 Task: Create Card Litigation Execution Review in Board Social Media Influencer Marketing Strategies to Workspace Grant Writing. Create Card Tourism Review in Board Brand Identity Development to Workspace Grant Writing. Create Card Arbitration Preparation Review in Board Employee Performance Management and Appraisal to Workspace Grant Writing
Action: Mouse moved to (559, 187)
Screenshot: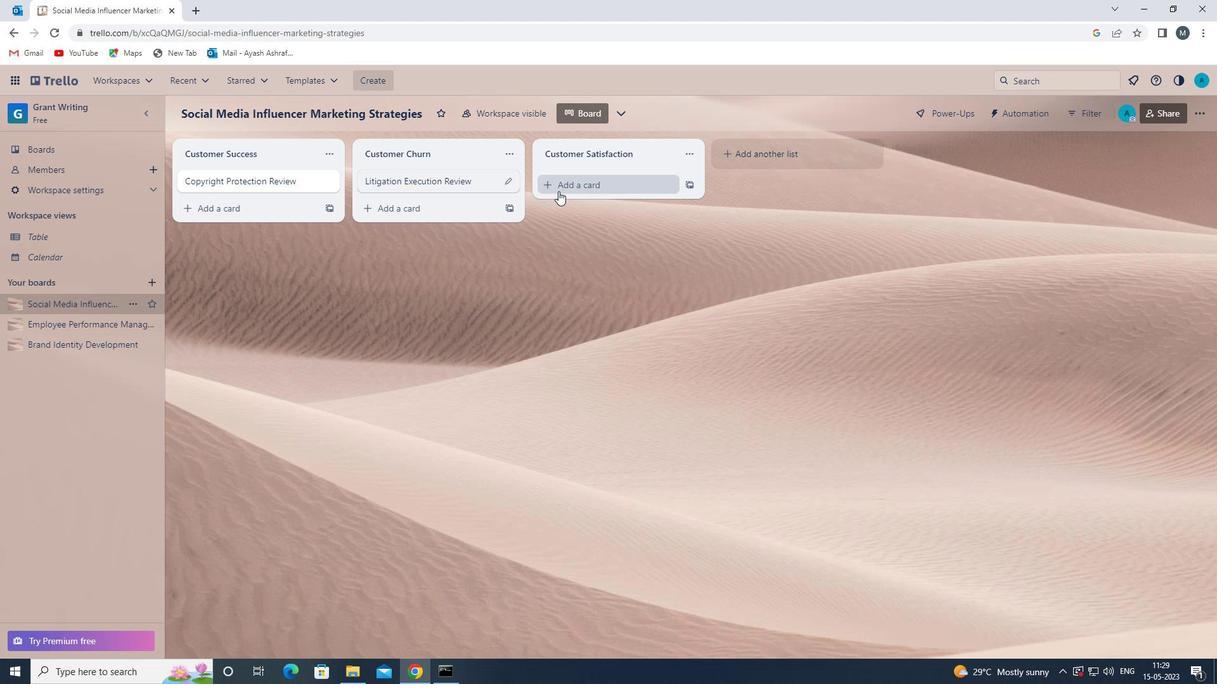 
Action: Mouse pressed left at (559, 187)
Screenshot: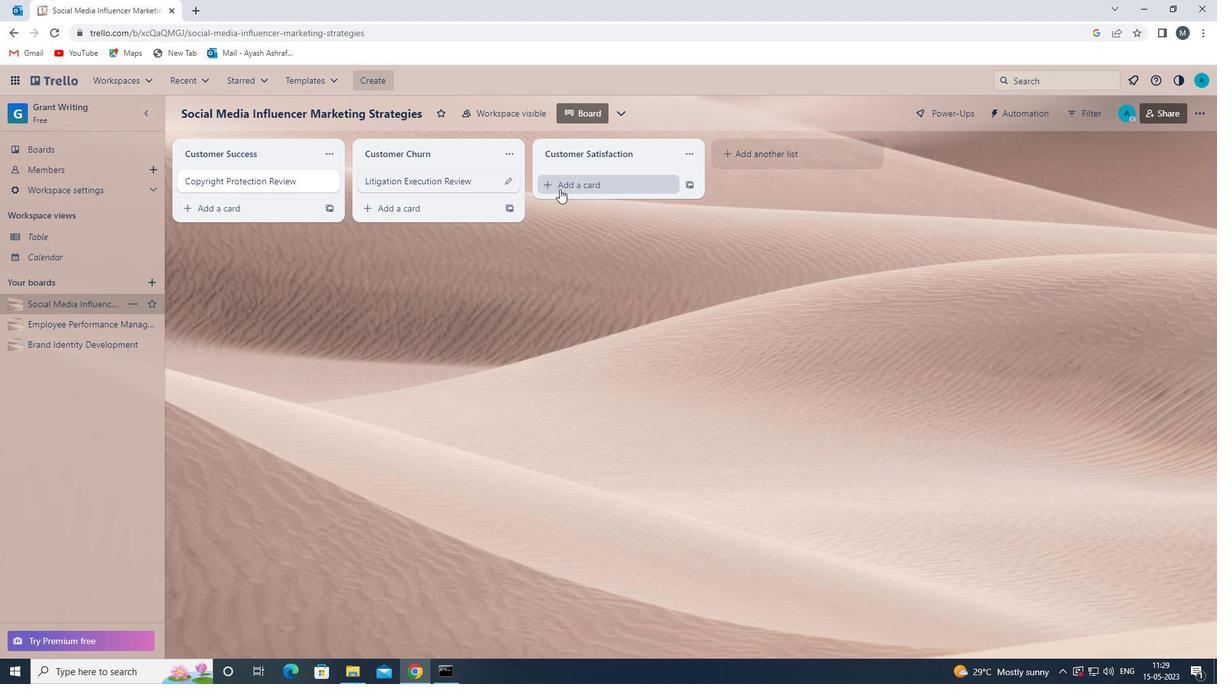 
Action: Mouse moved to (555, 193)
Screenshot: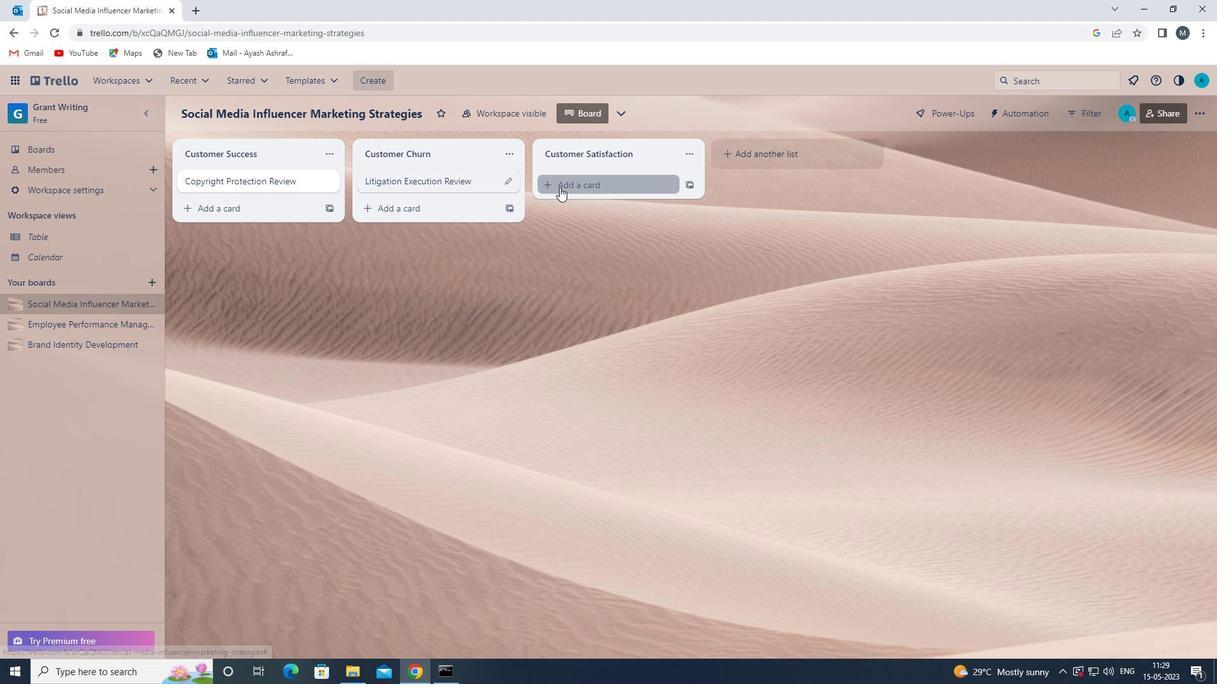 
Action: Mouse pressed left at (555, 193)
Screenshot: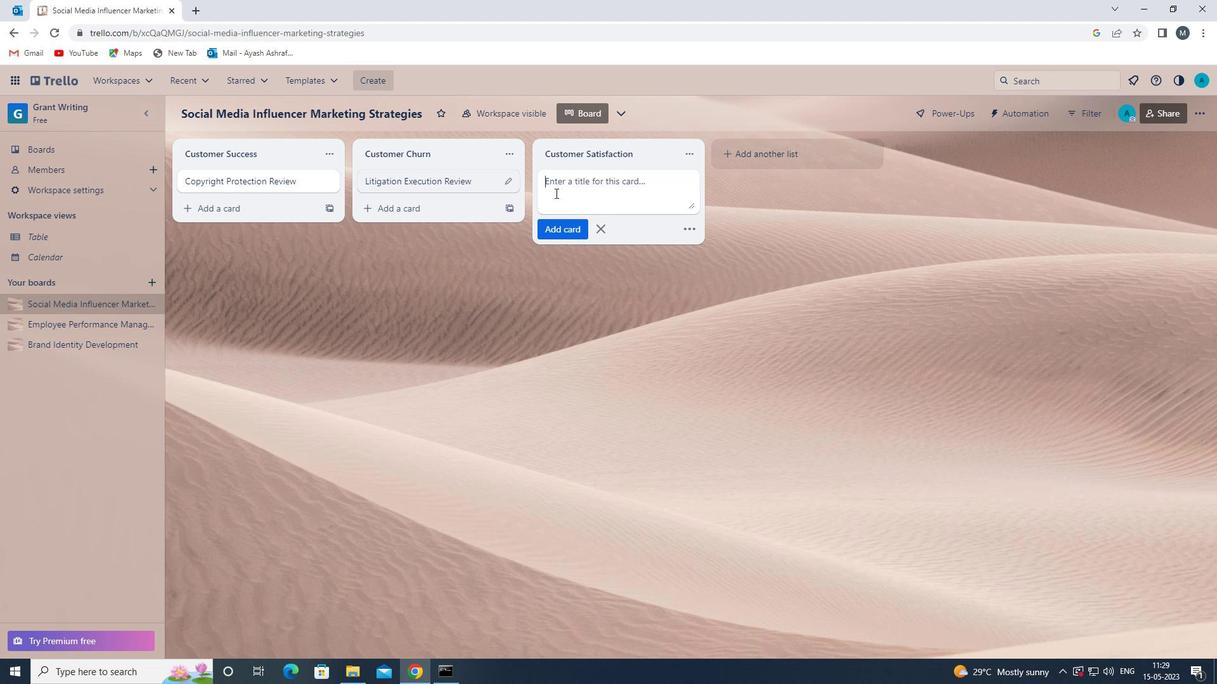 
Action: Key pressed <Key.shift>LITIGATION<Key.space><Key.shift>EXECUTION<Key.space><Key.shift>REVIEW<Key.space>
Screenshot: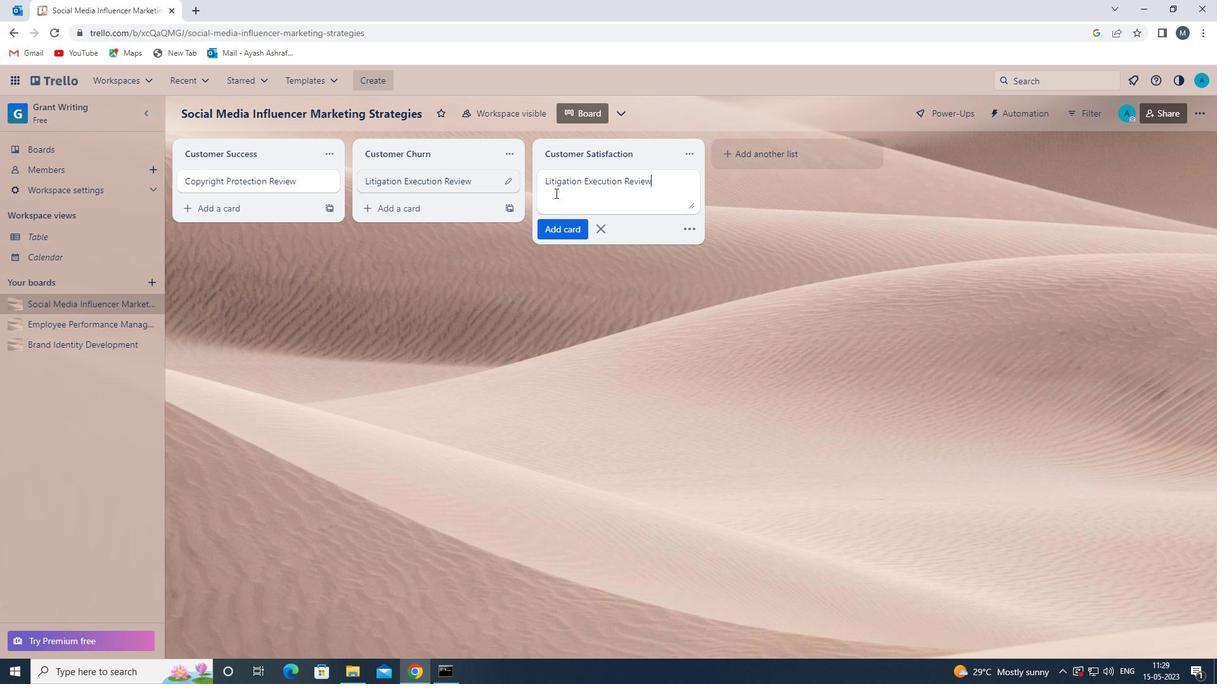 
Action: Mouse moved to (552, 232)
Screenshot: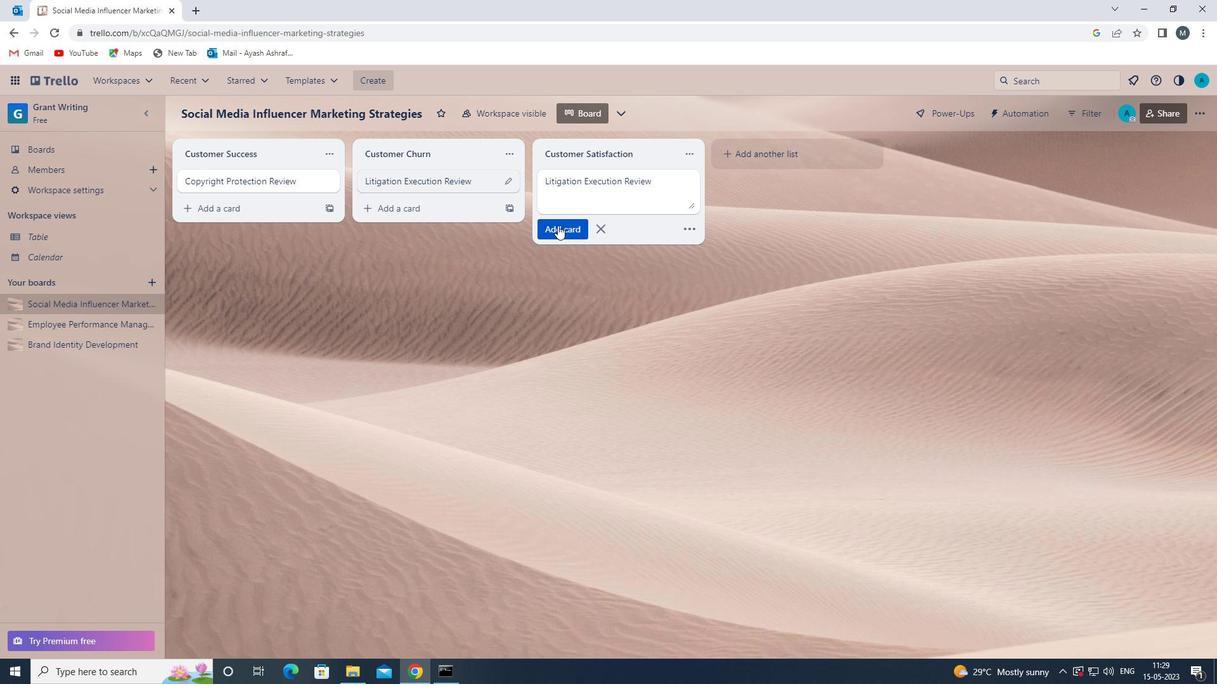 
Action: Mouse pressed left at (552, 232)
Screenshot: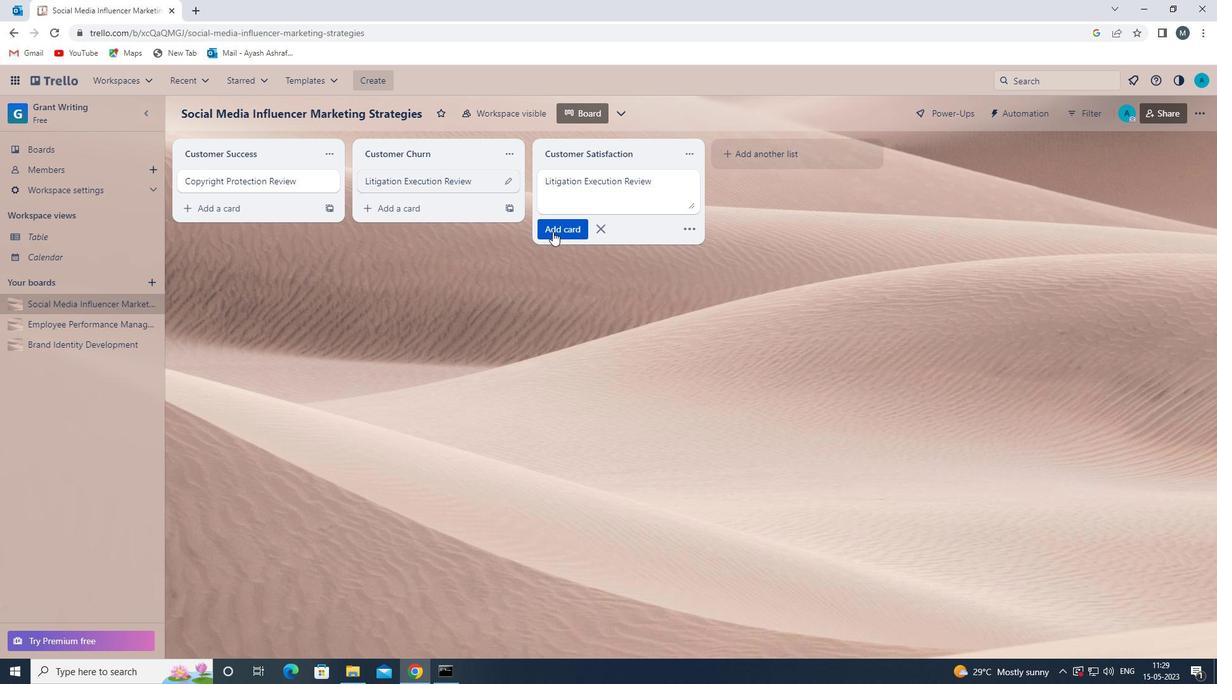 
Action: Mouse moved to (377, 379)
Screenshot: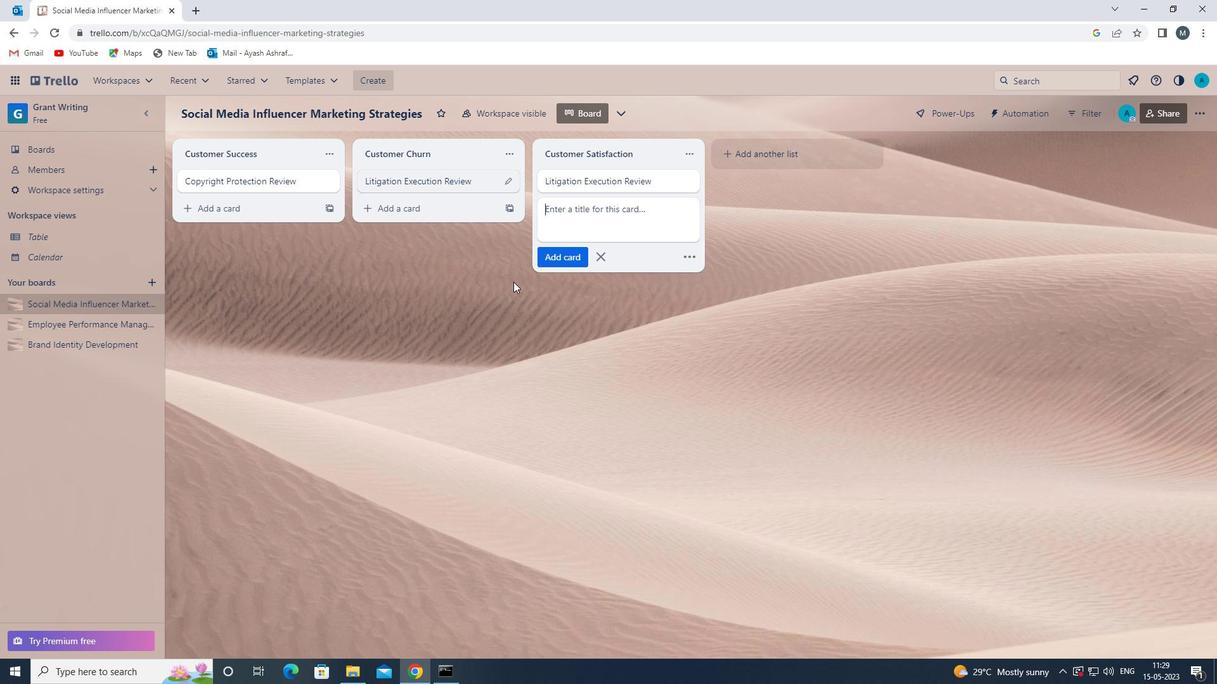 
Action: Mouse pressed left at (377, 379)
Screenshot: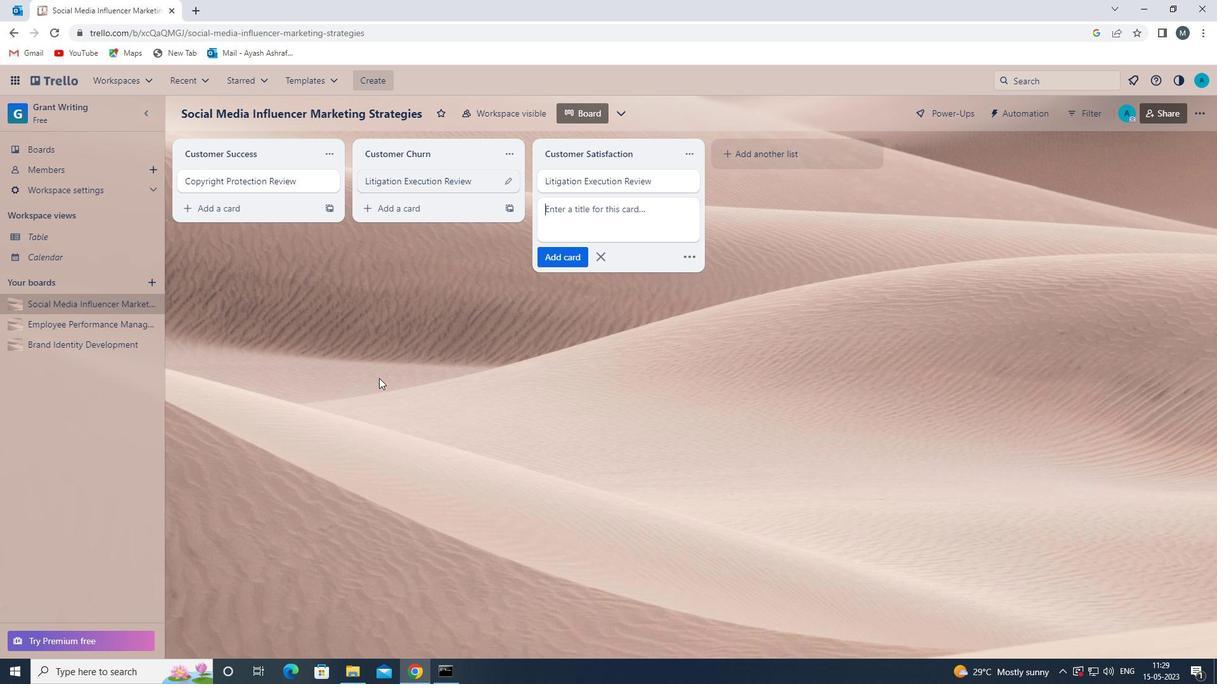 
Action: Mouse moved to (65, 346)
Screenshot: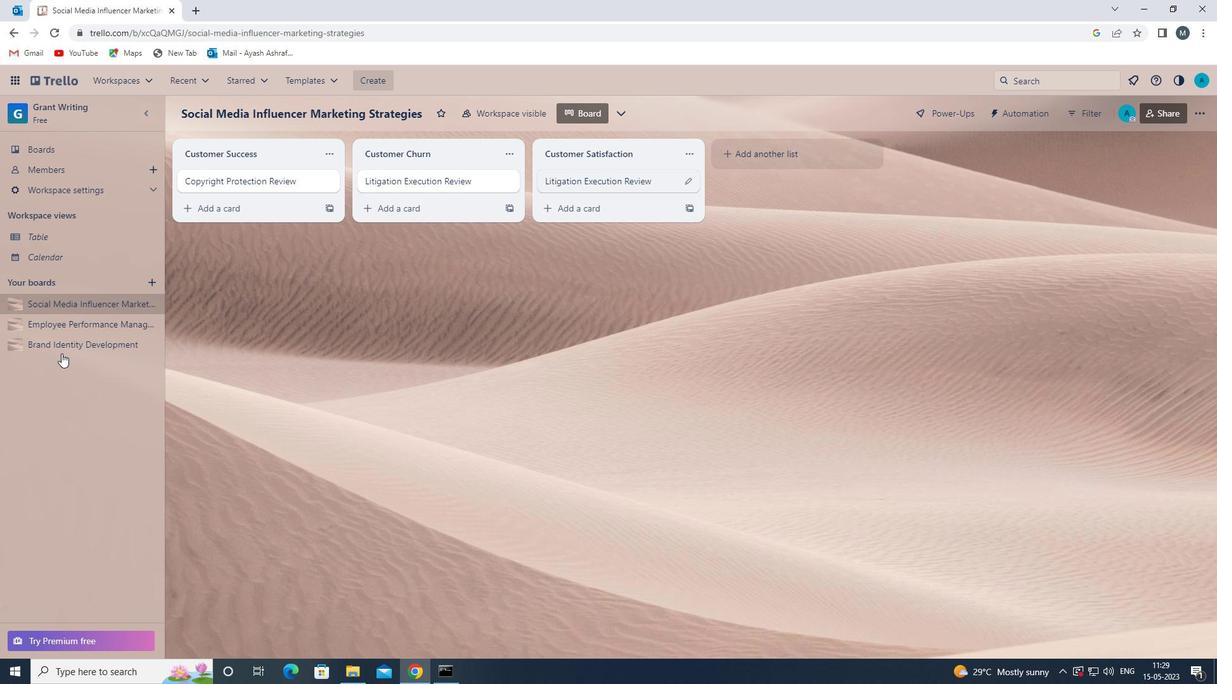 
Action: Mouse pressed left at (65, 346)
Screenshot: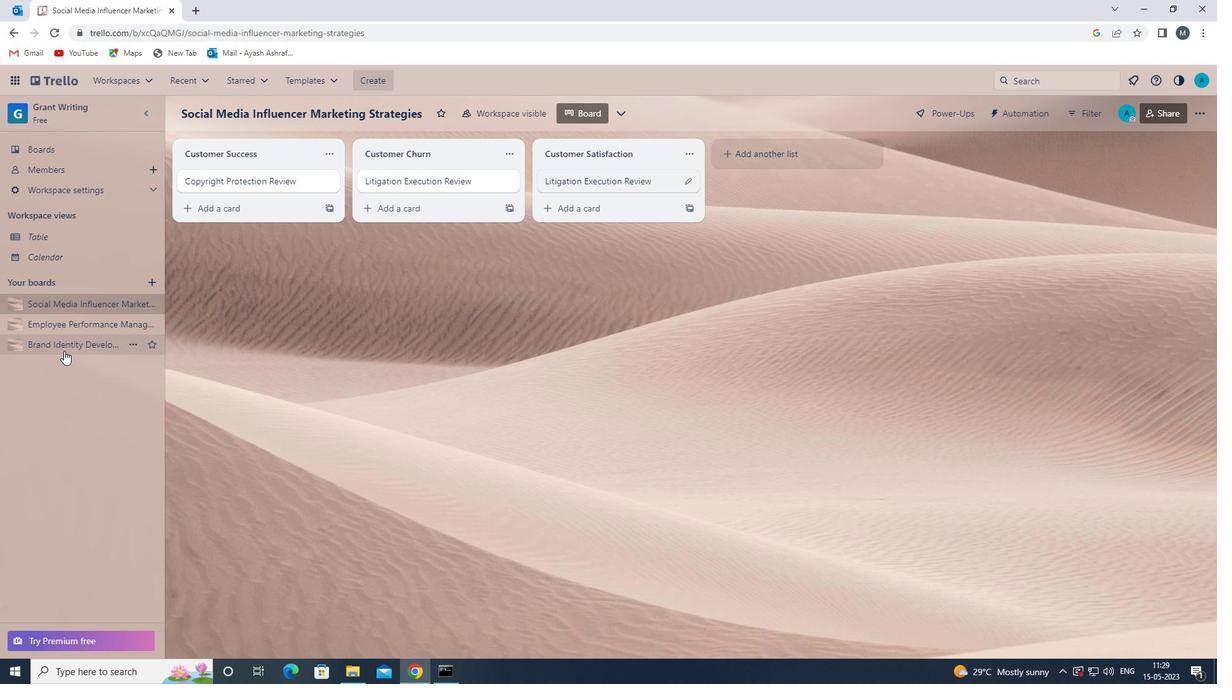 
Action: Mouse moved to (561, 182)
Screenshot: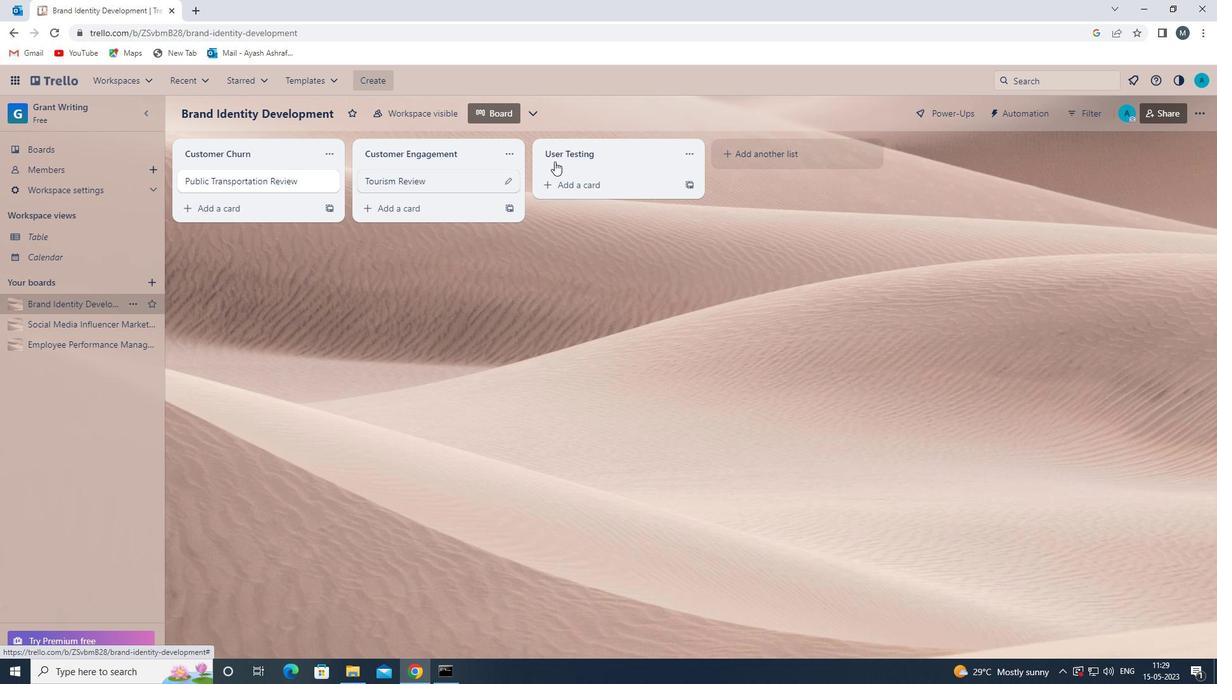 
Action: Mouse pressed left at (561, 182)
Screenshot: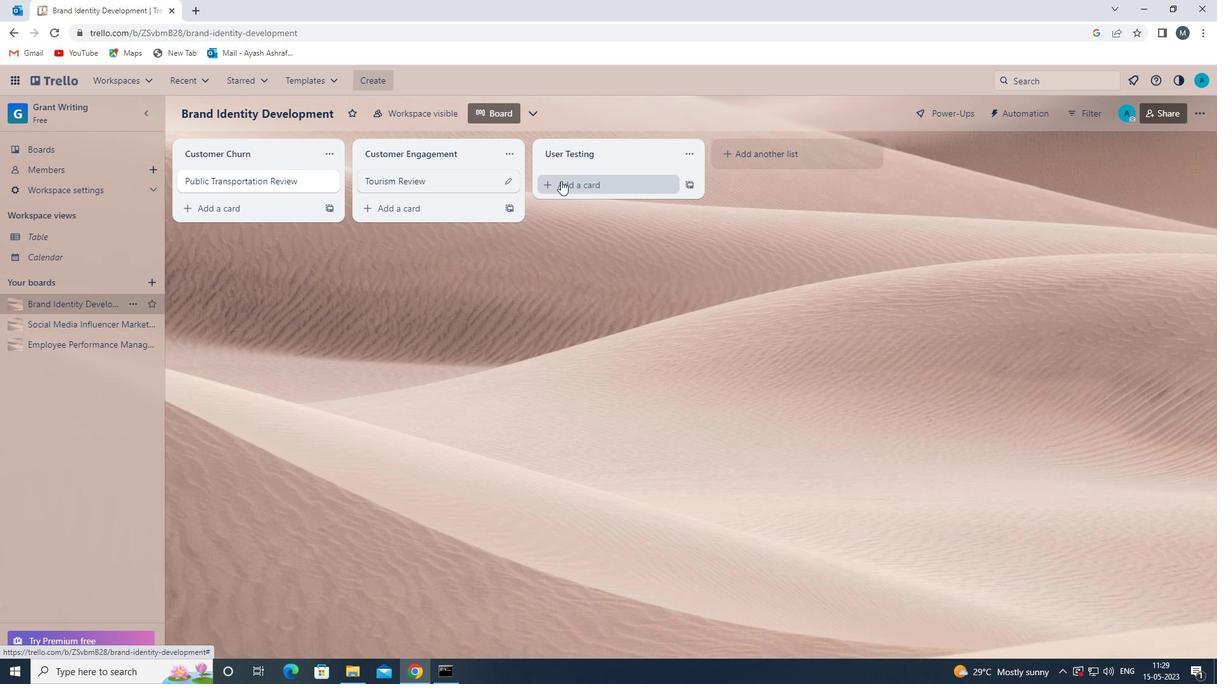 
Action: Mouse moved to (562, 188)
Screenshot: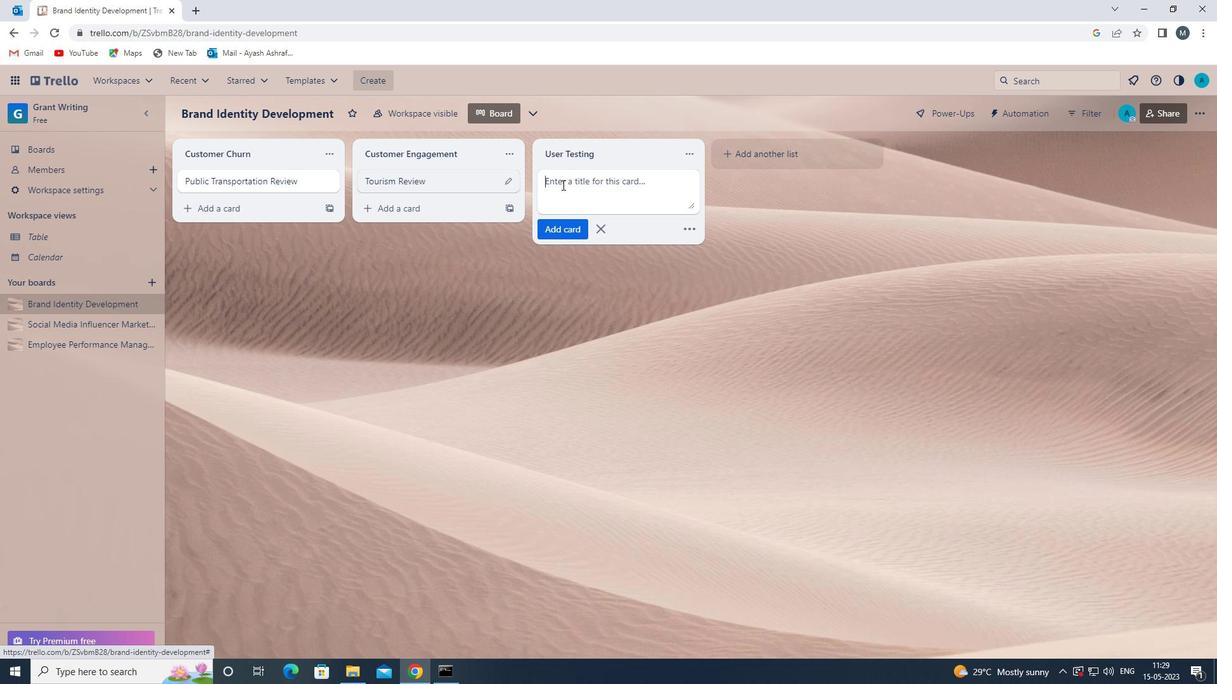 
Action: Mouse pressed left at (562, 188)
Screenshot: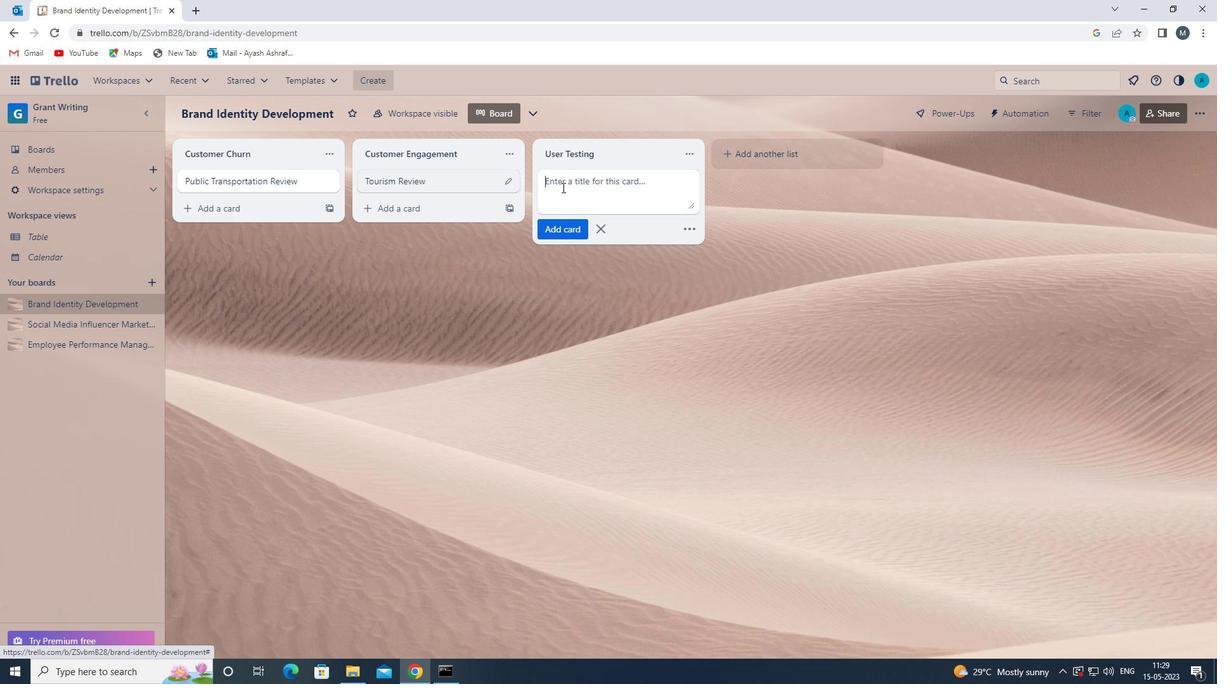 
Action: Key pressed <Key.shift>TOURISM<Key.space><Key.shift>REVIEW<Key.space>
Screenshot: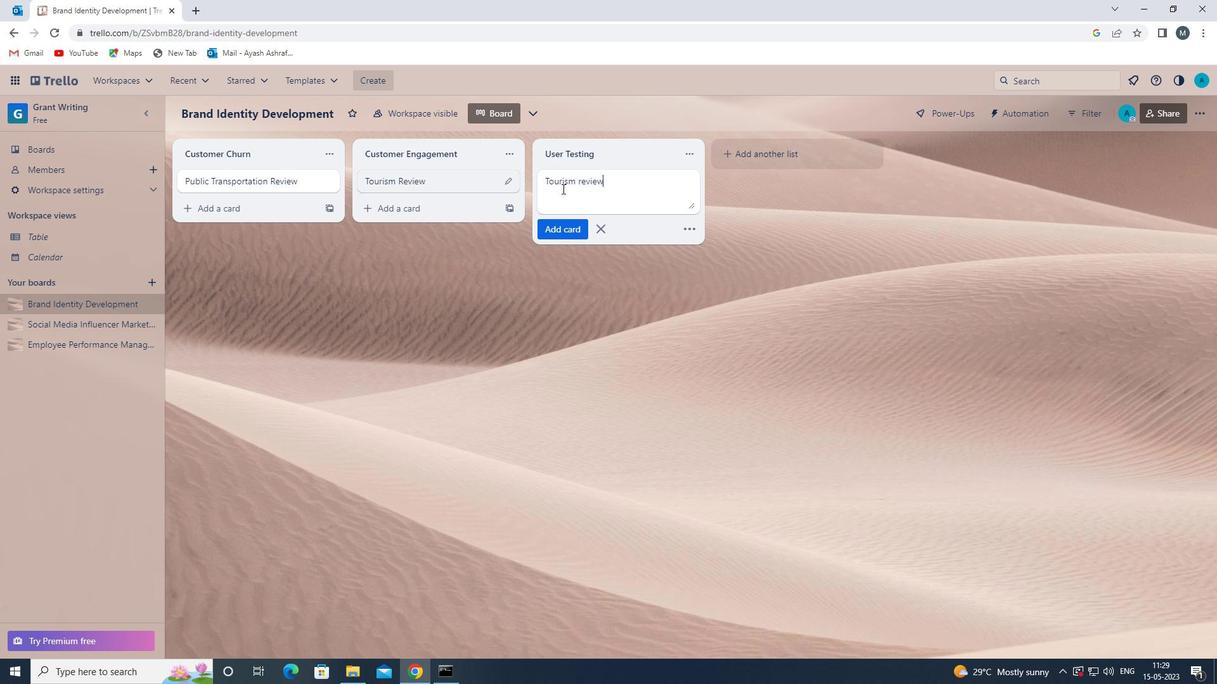 
Action: Mouse moved to (582, 182)
Screenshot: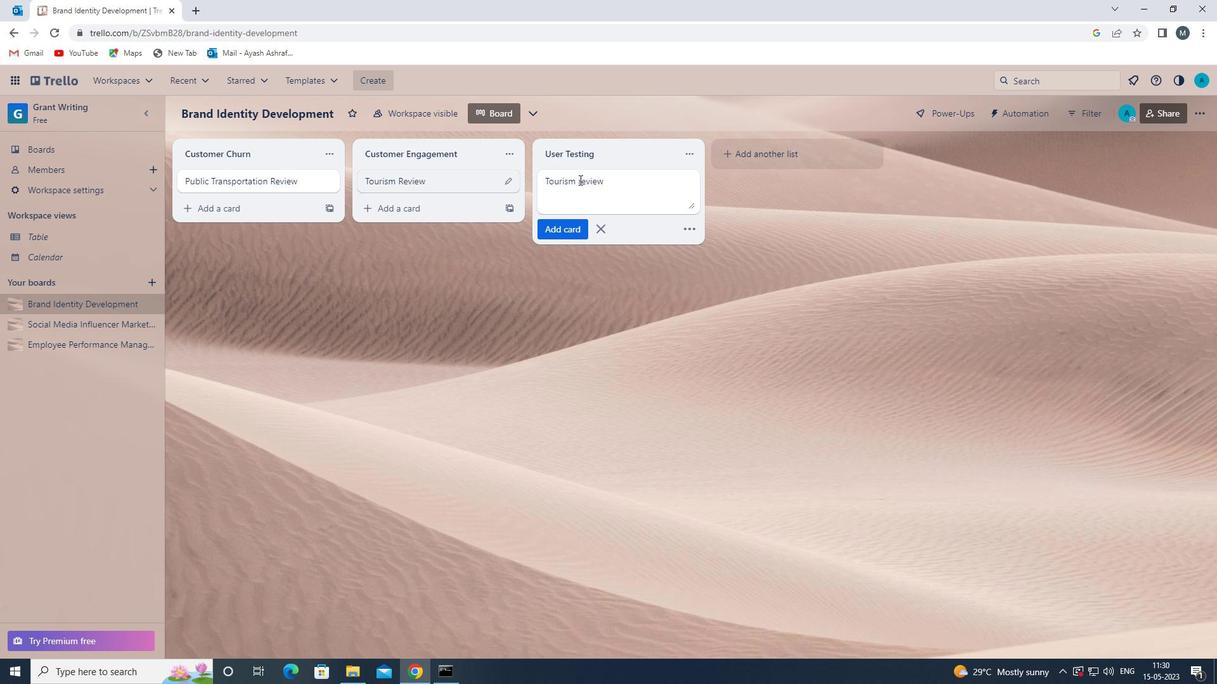 
Action: Mouse pressed left at (582, 182)
Screenshot: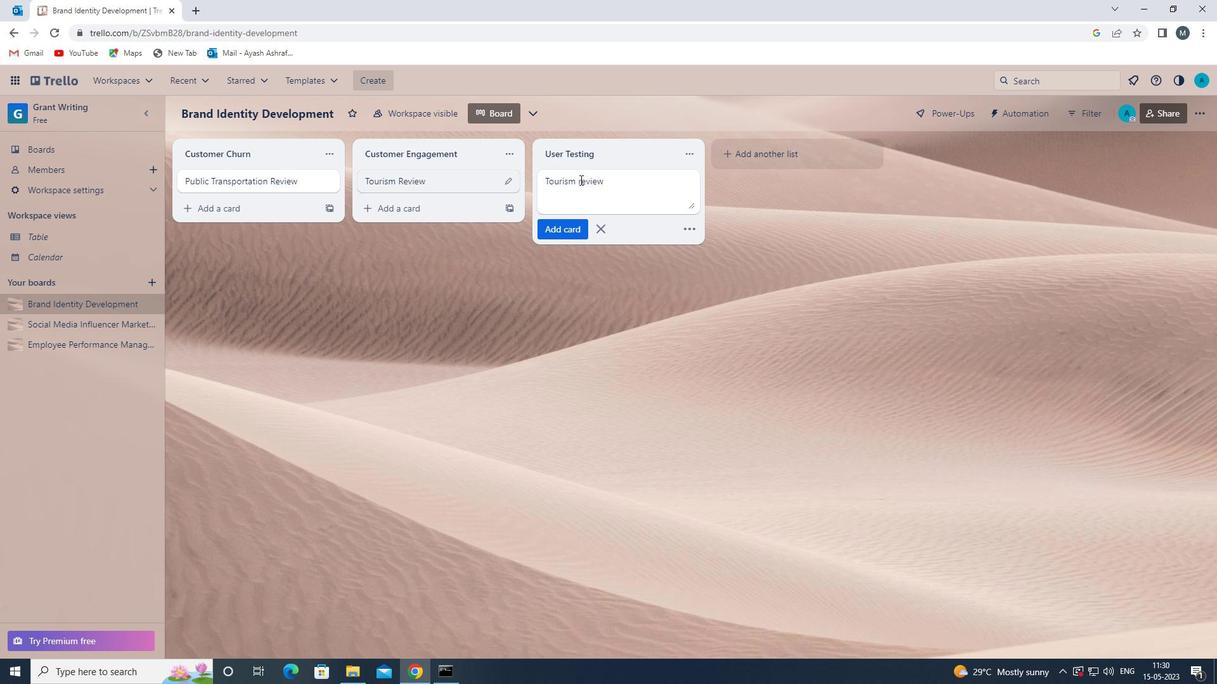 
Action: Key pressed <Key.backspace><Key.shift>R
Screenshot: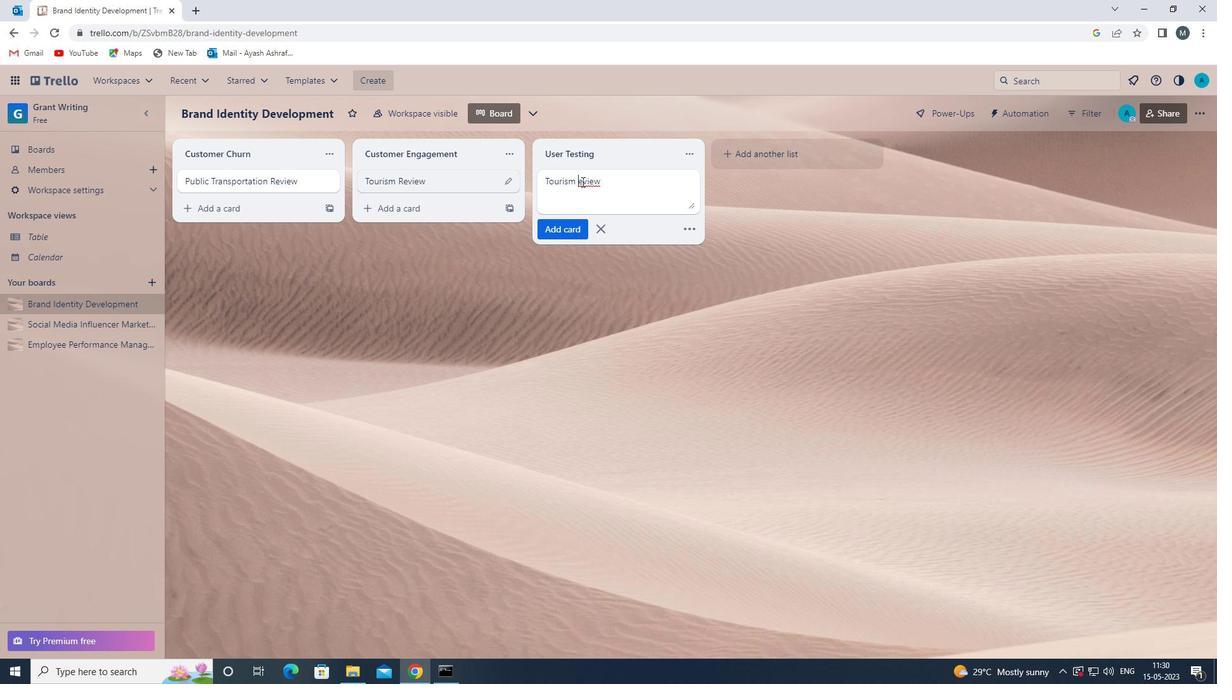 
Action: Mouse moved to (559, 231)
Screenshot: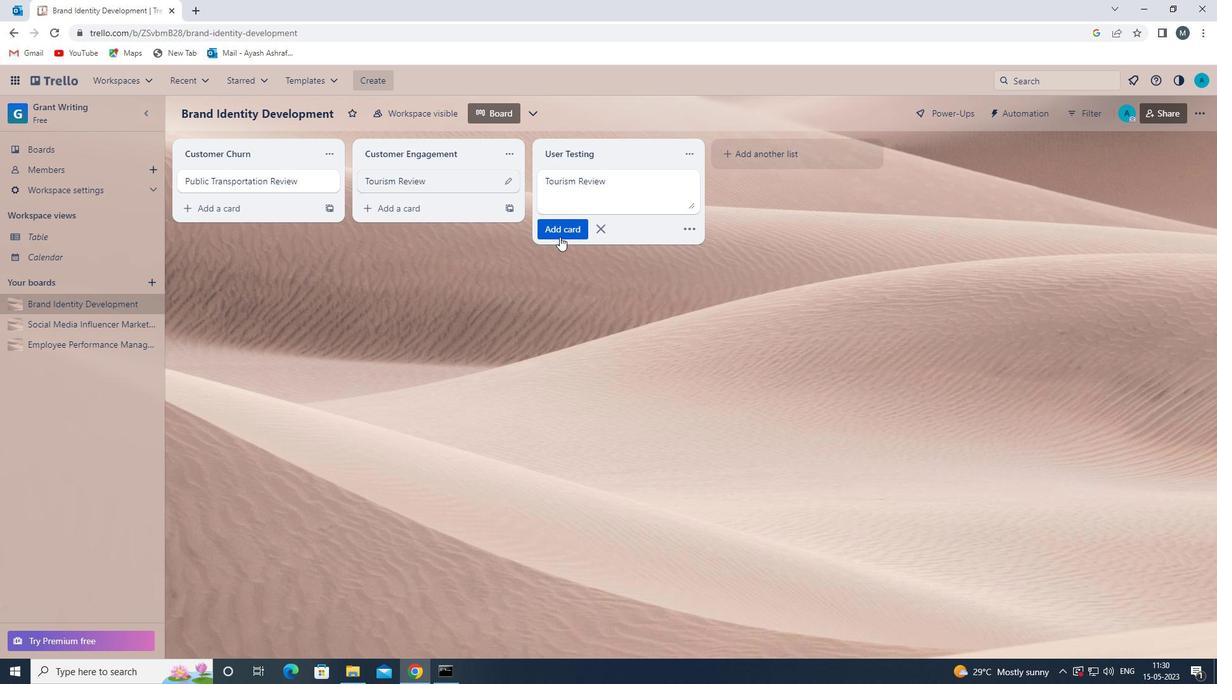 
Action: Mouse pressed left at (559, 231)
Screenshot: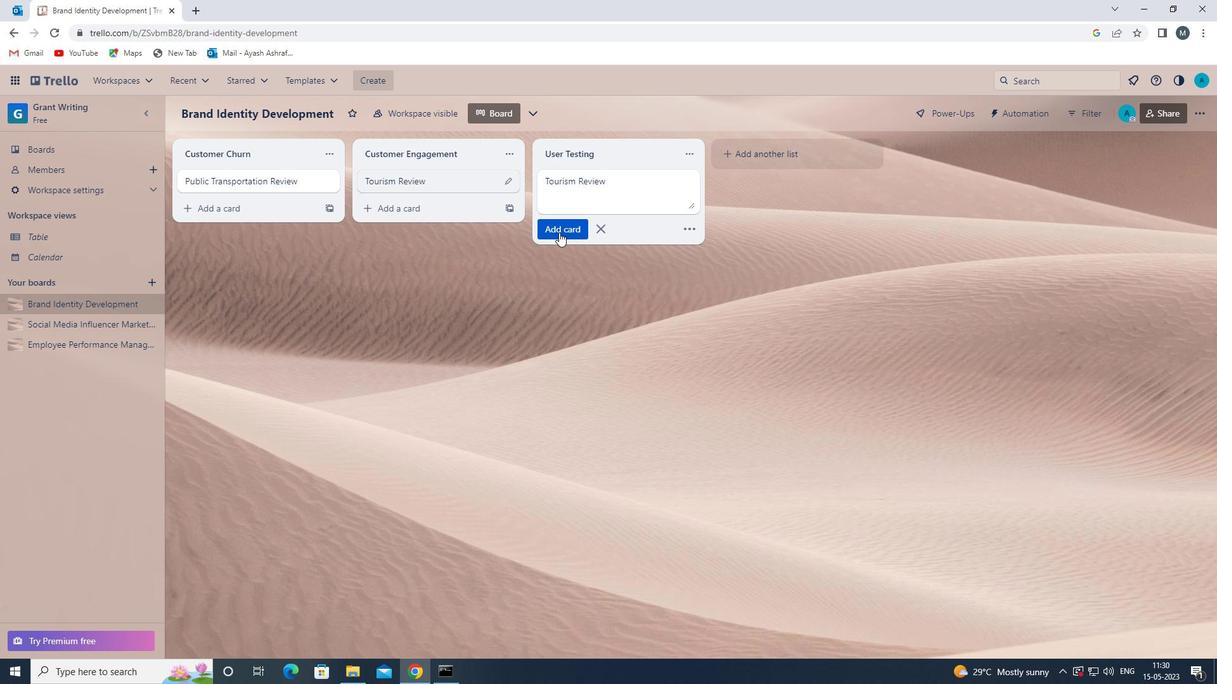 
Action: Mouse moved to (500, 359)
Screenshot: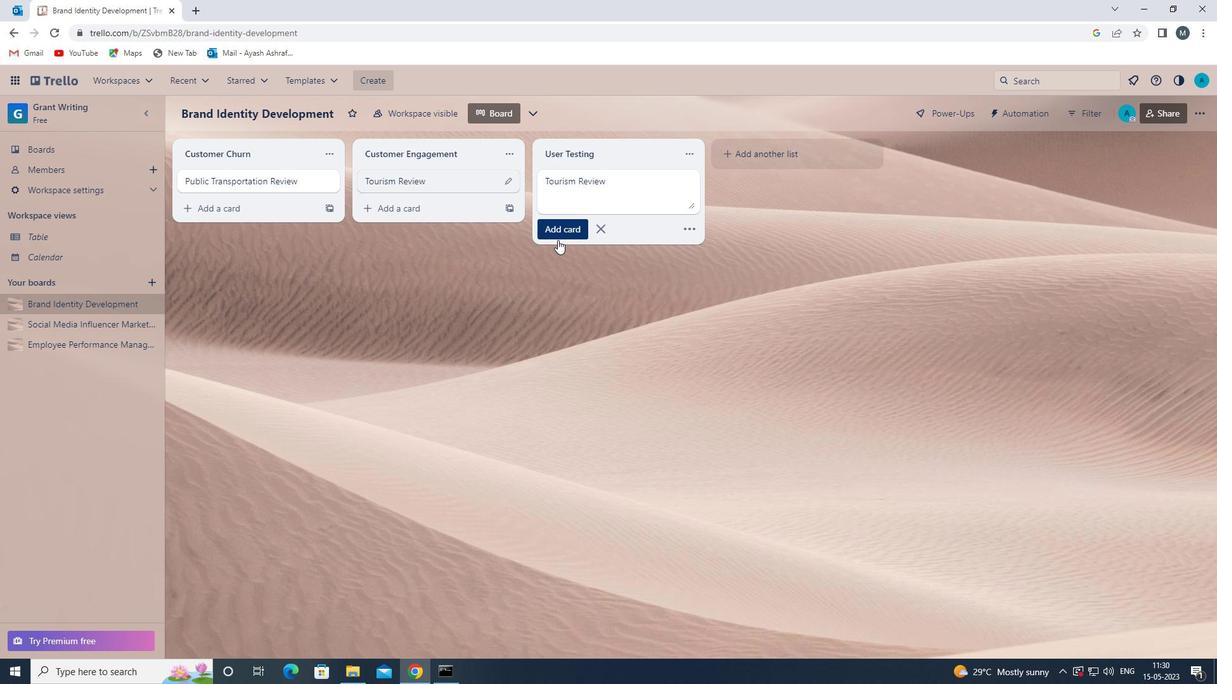 
Action: Mouse pressed left at (500, 359)
Screenshot: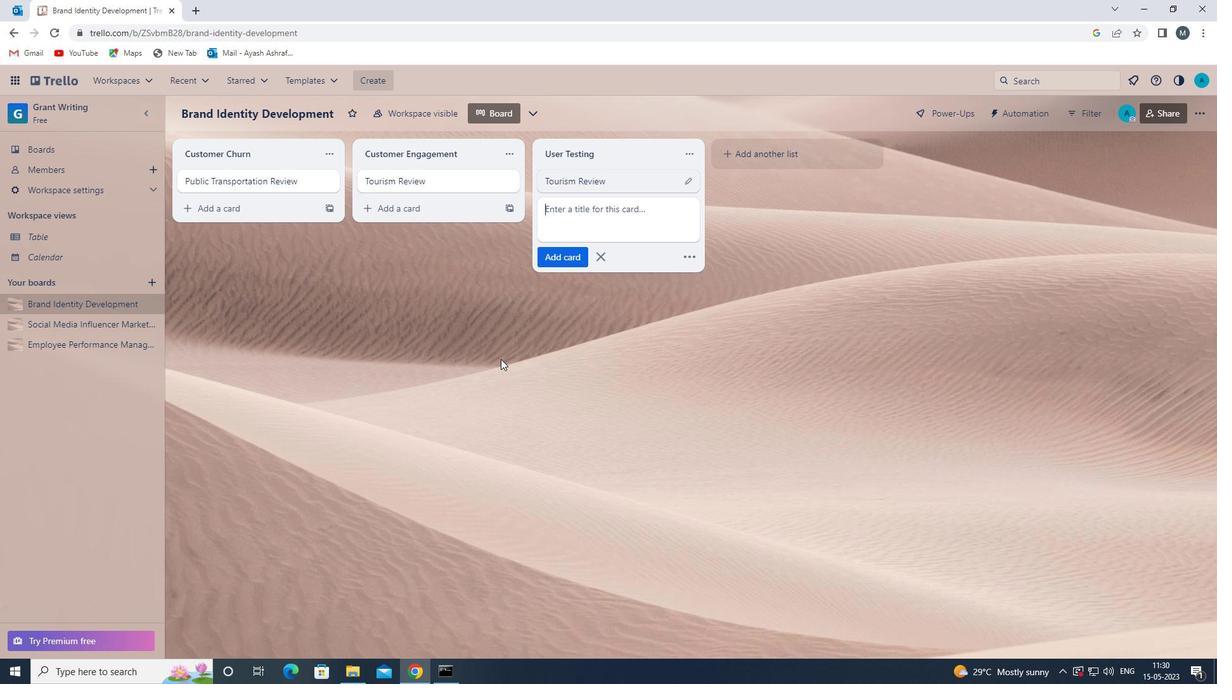 
Action: Mouse moved to (79, 346)
Screenshot: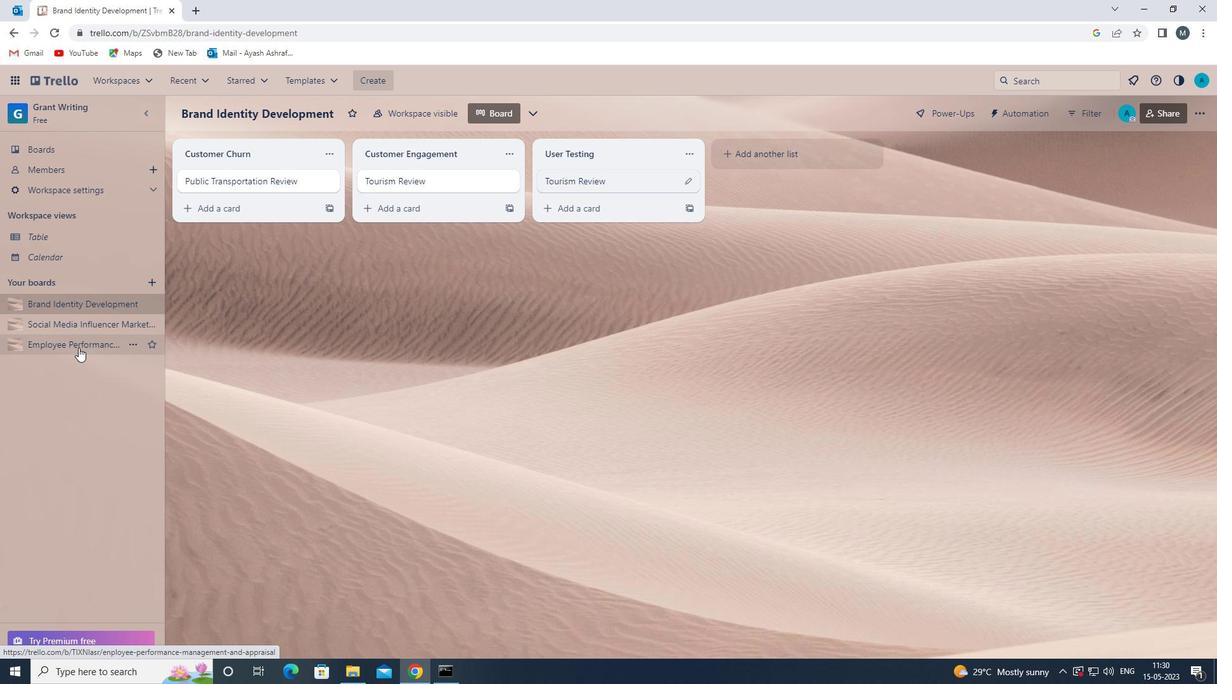 
Action: Mouse pressed left at (79, 346)
Screenshot: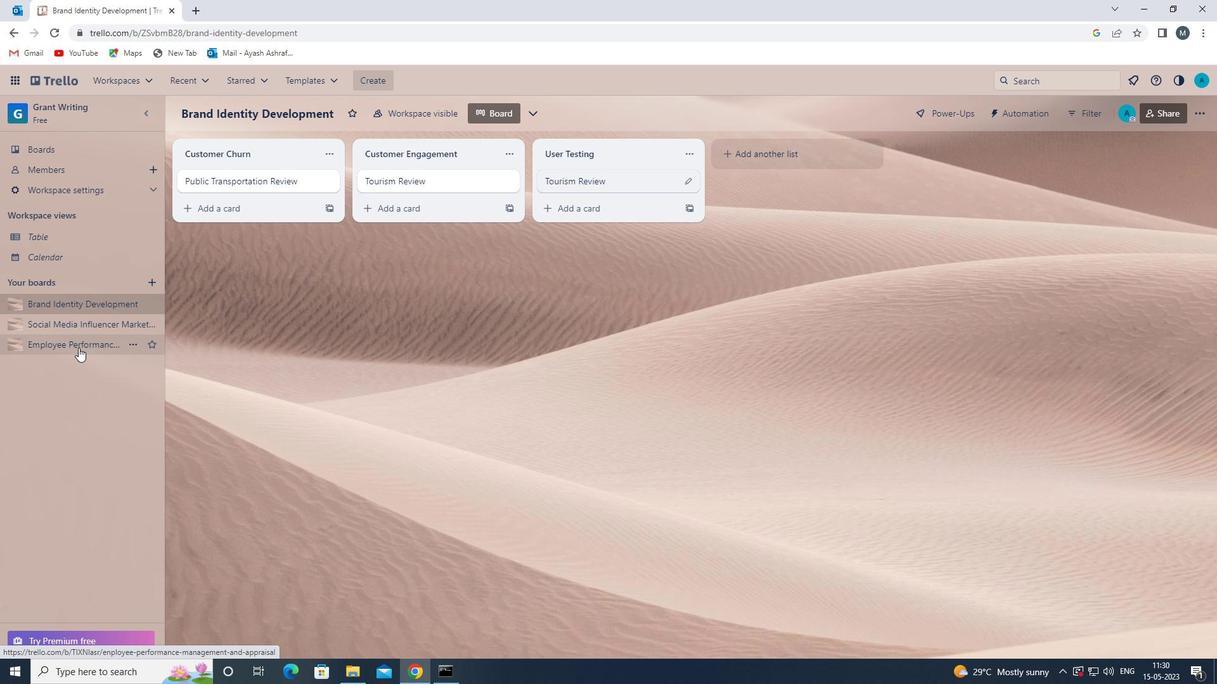 
Action: Mouse moved to (576, 183)
Screenshot: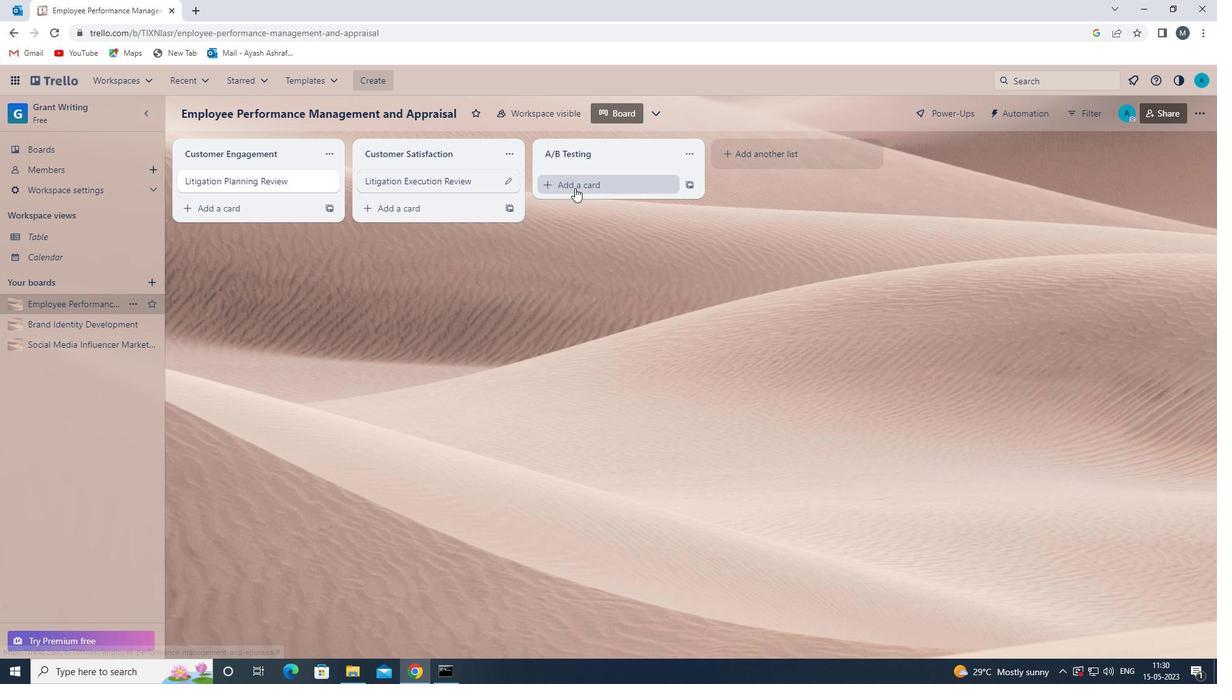 
Action: Mouse pressed left at (576, 183)
Screenshot: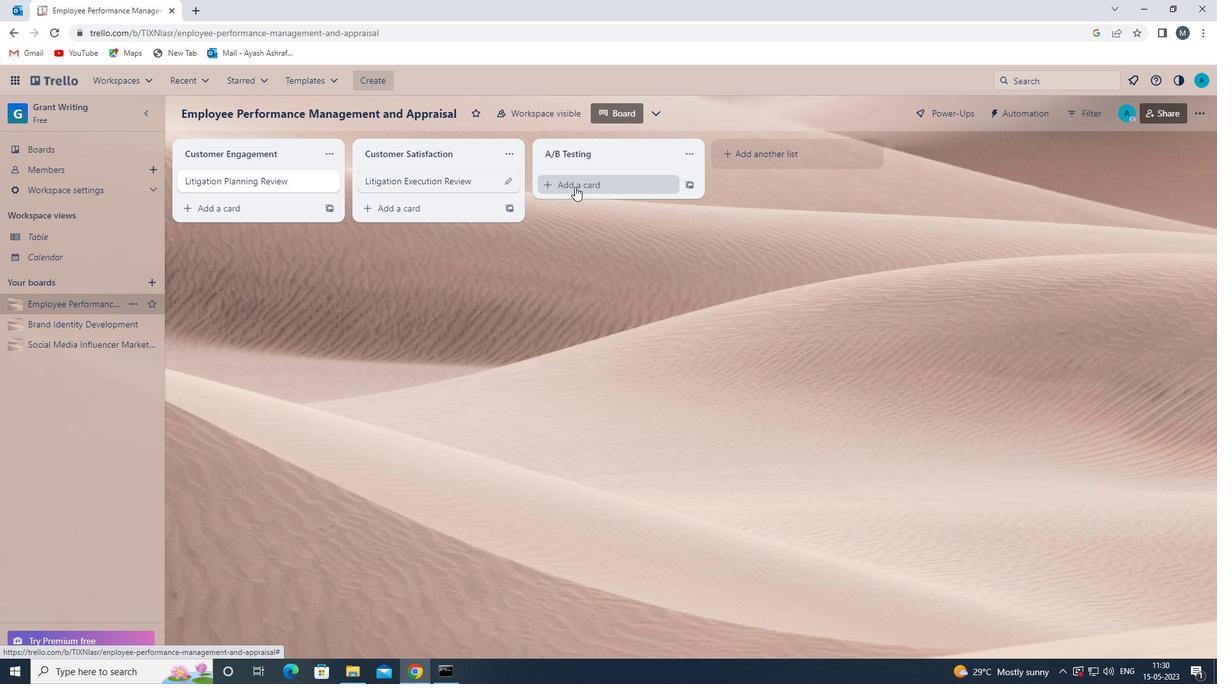
Action: Mouse moved to (578, 194)
Screenshot: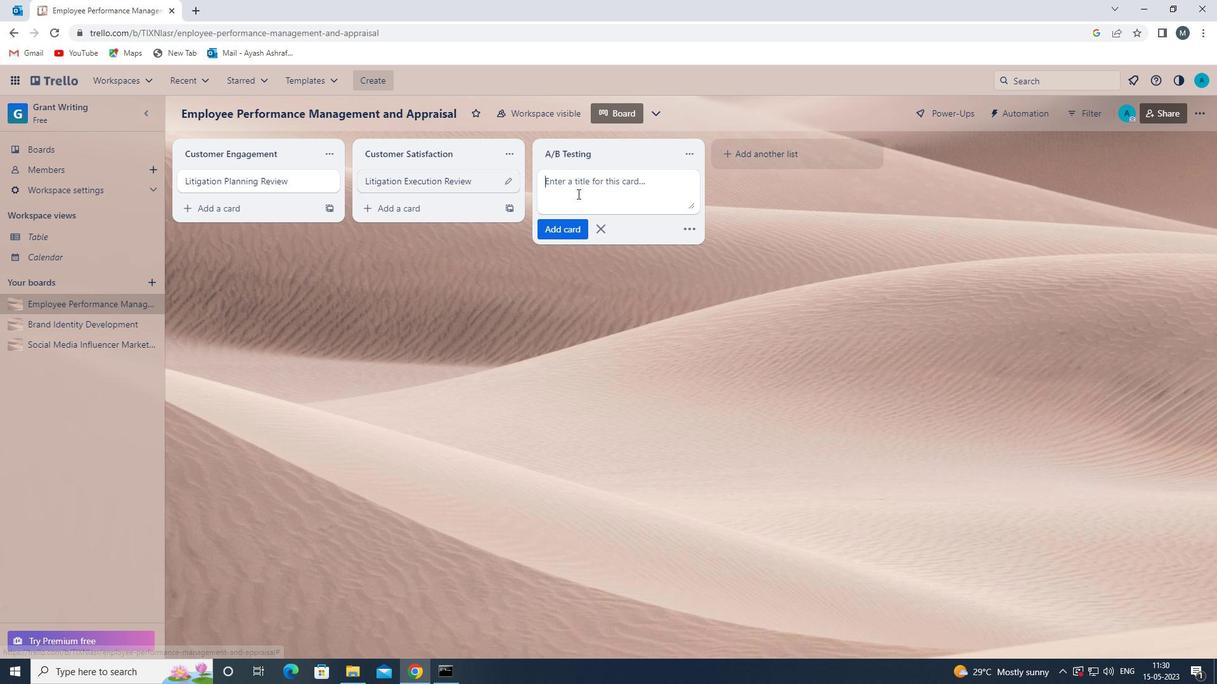 
Action: Mouse pressed left at (578, 194)
Screenshot: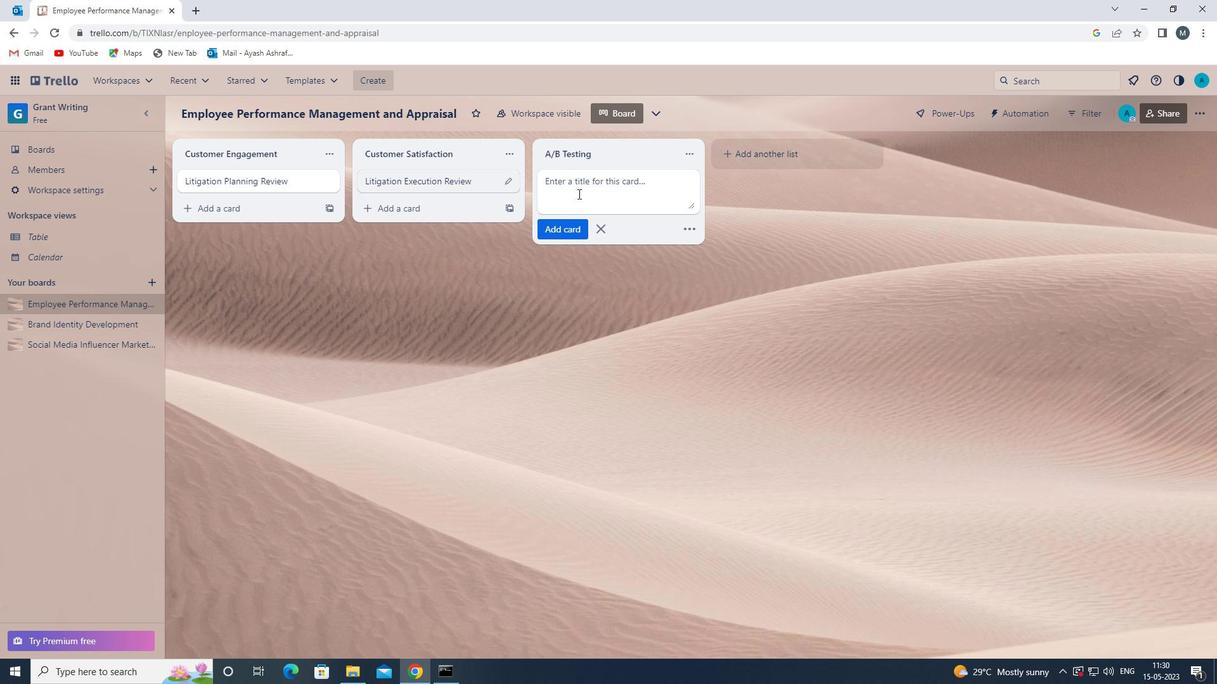 
Action: Key pressed <Key.shift><Key.shift><Key.shift><Key.shift><Key.shift><Key.shift><Key.shift><Key.shift>ARBITRATION<Key.space><Key.shift><Key.shift><Key.shift><Key.shift><Key.shift><Key.shift><Key.shift><Key.shift><Key.shift><Key.shift><Key.shift><Key.shift>PREPARTION<Key.space><Key.shift>REVIEW<Key.space>
Screenshot: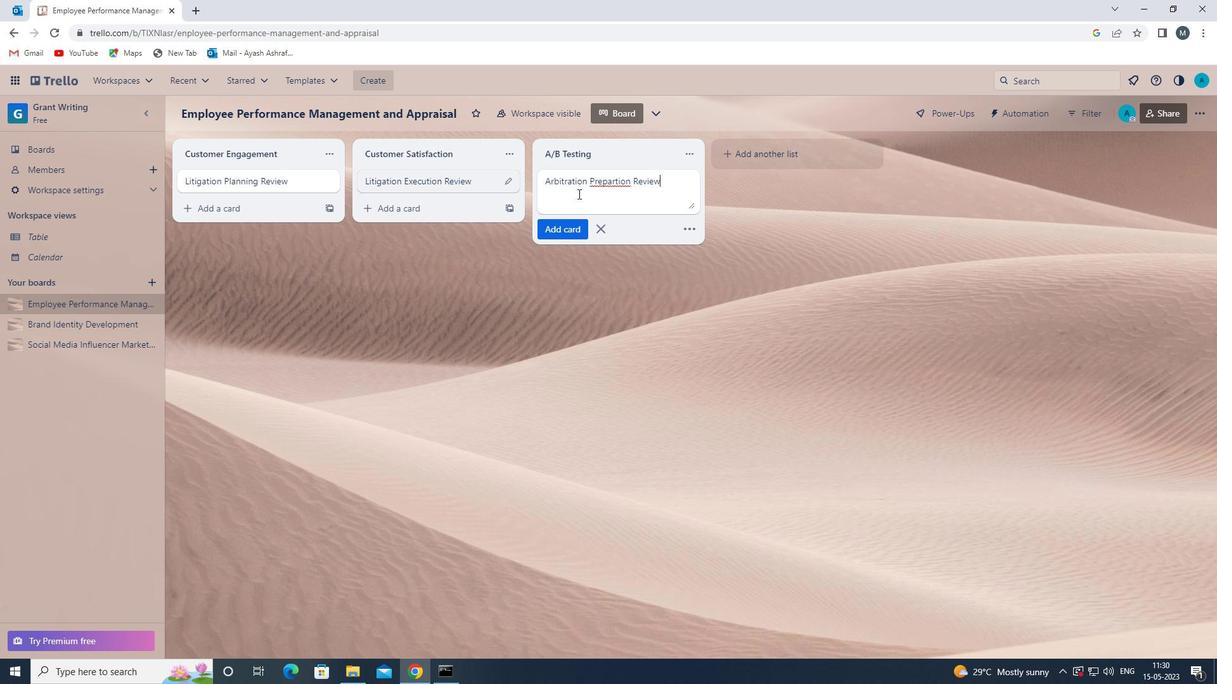 
Action: Mouse moved to (614, 182)
Screenshot: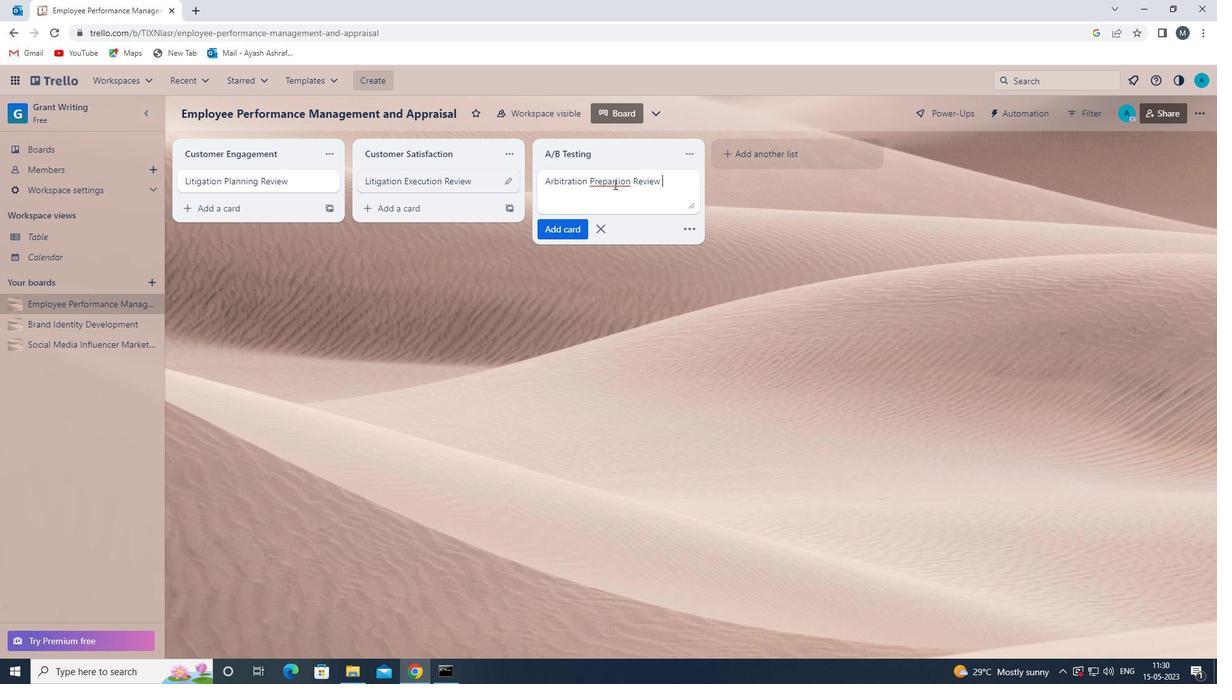 
Action: Mouse pressed left at (614, 182)
Screenshot: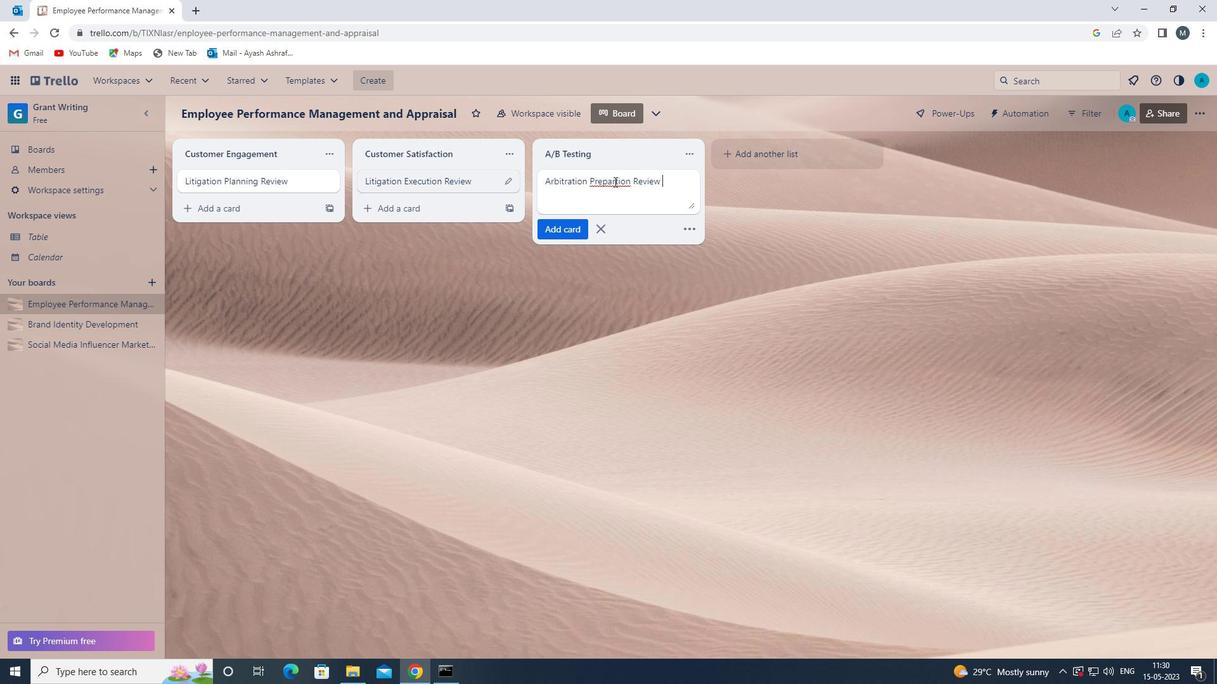 
Action: Mouse moved to (620, 190)
Screenshot: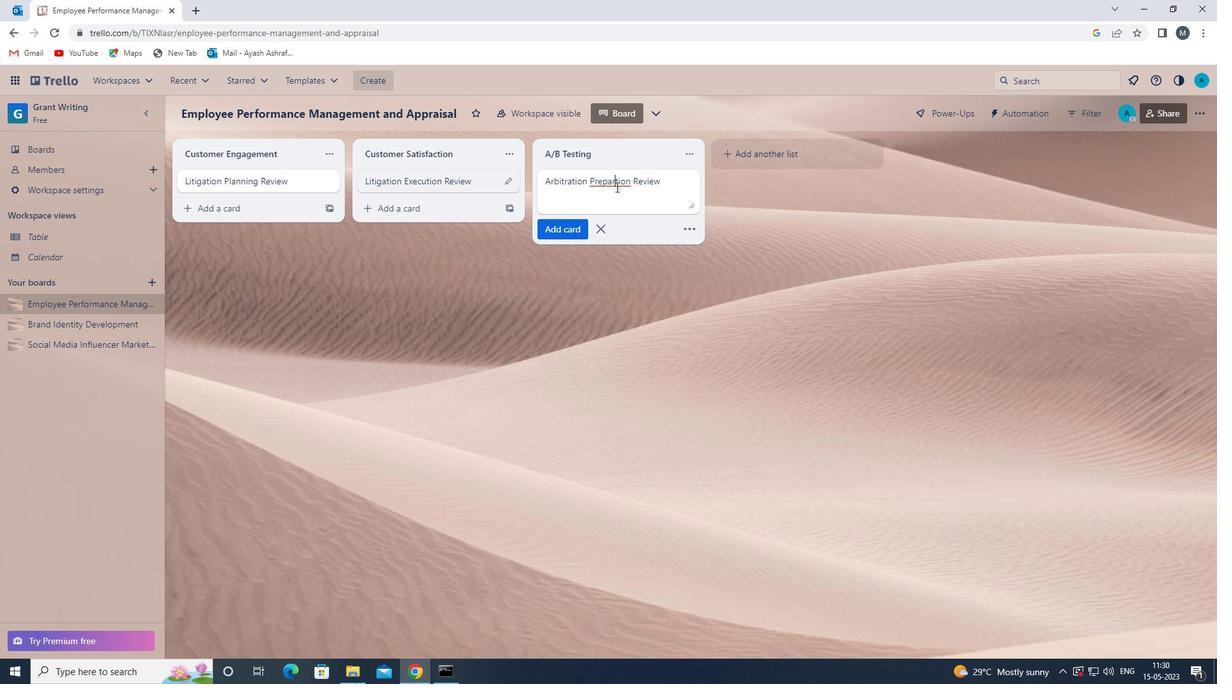 
Action: Key pressed A
Screenshot: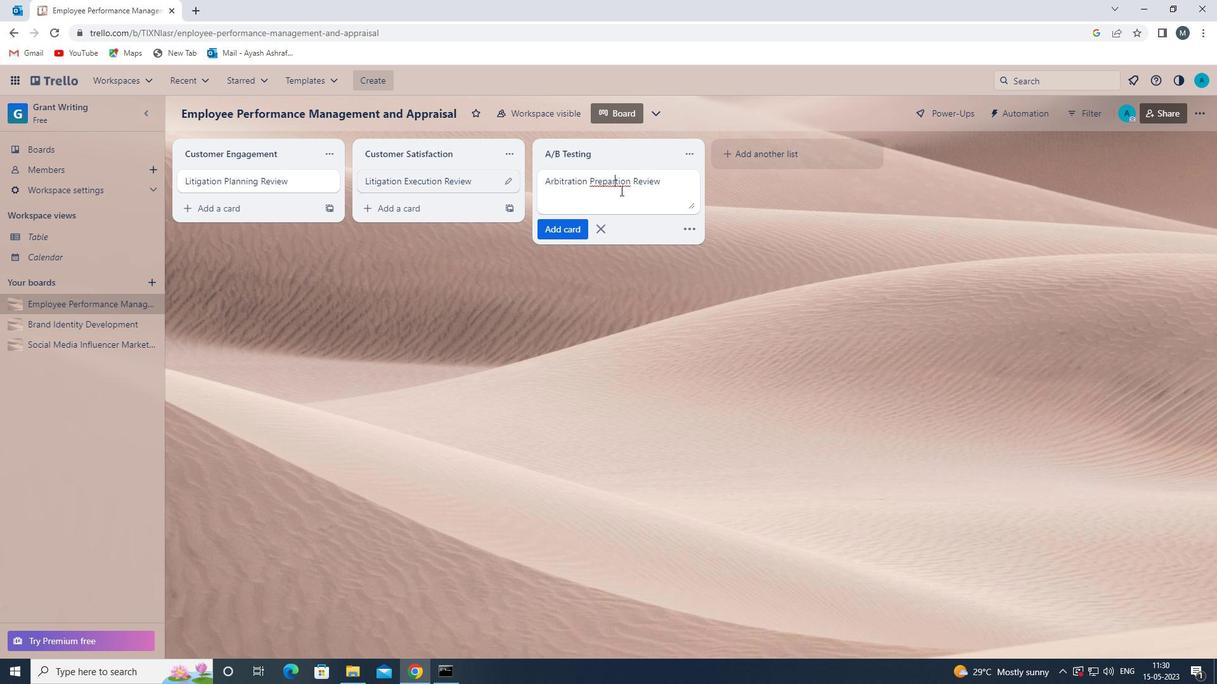 
Action: Mouse moved to (561, 230)
Screenshot: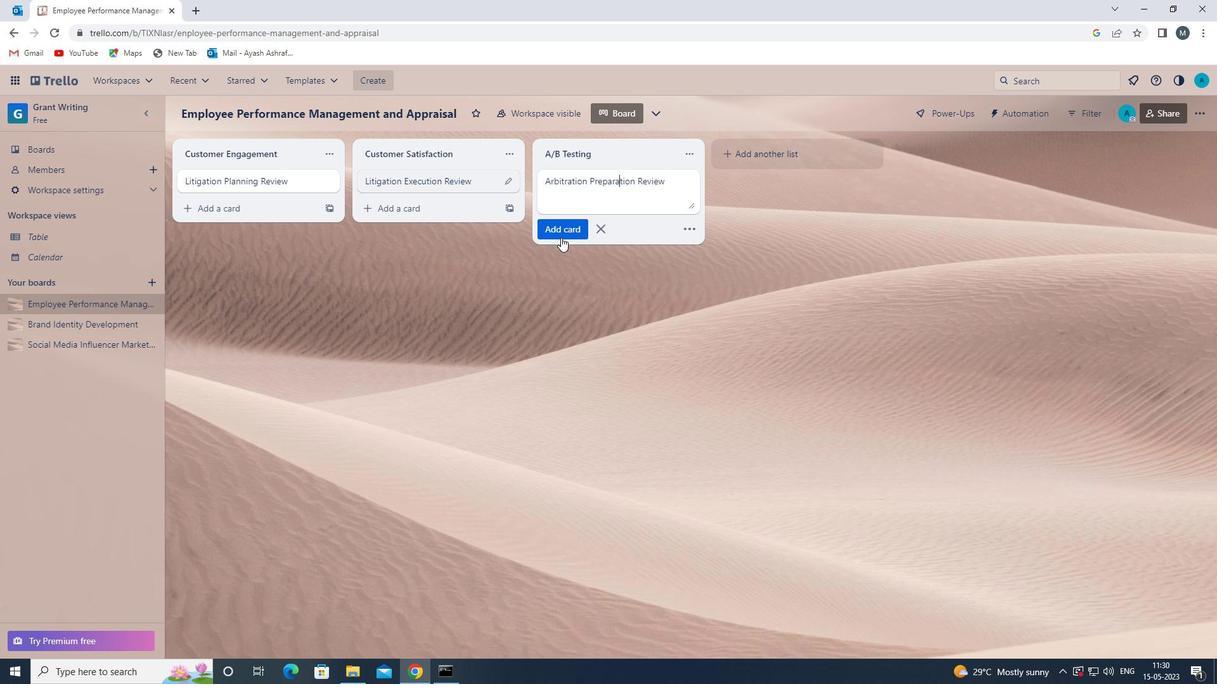 
Action: Mouse pressed left at (561, 230)
Screenshot: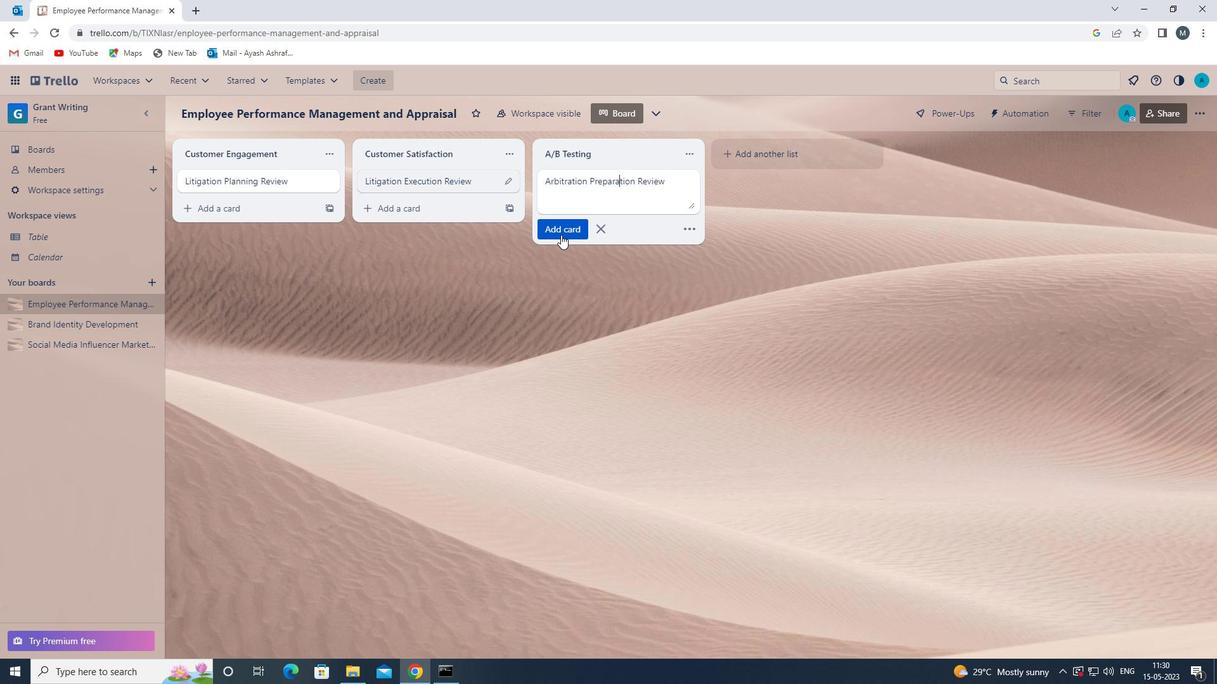 
Action: Mouse moved to (520, 357)
Screenshot: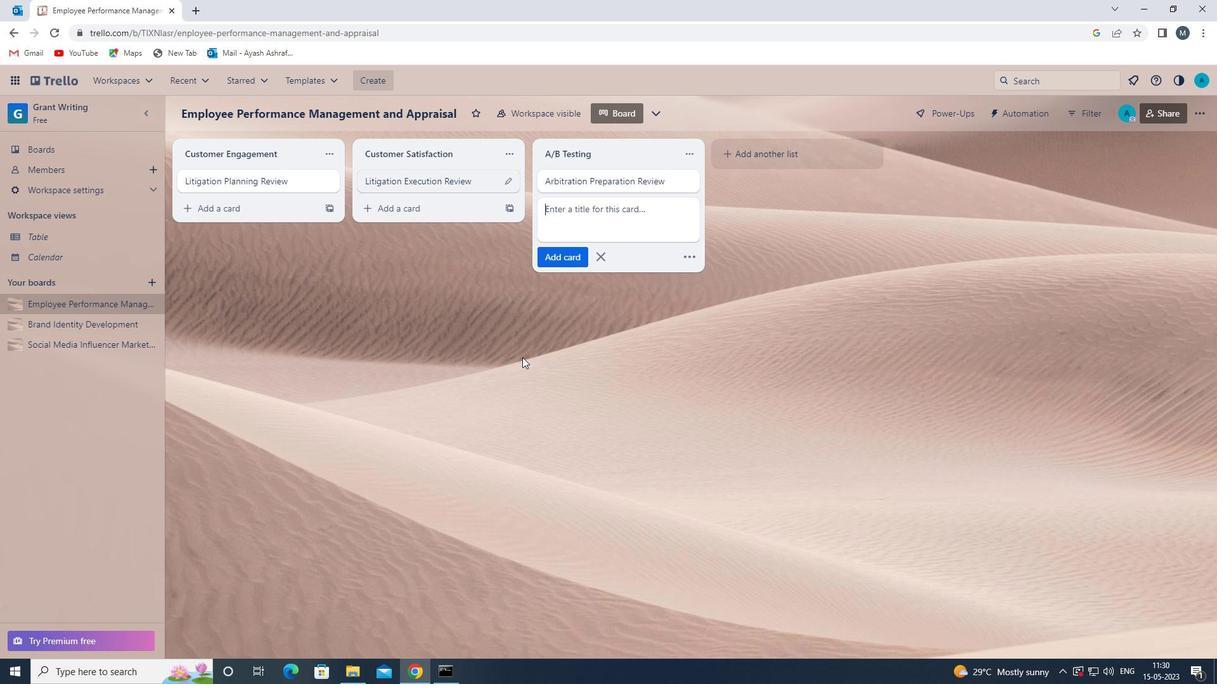 
